 Task: Create a section Cosmic Sprint and in the section, add a milestone Agile Project Management Process Improvement in the project Ubertech.
Action: Mouse moved to (27, 375)
Screenshot: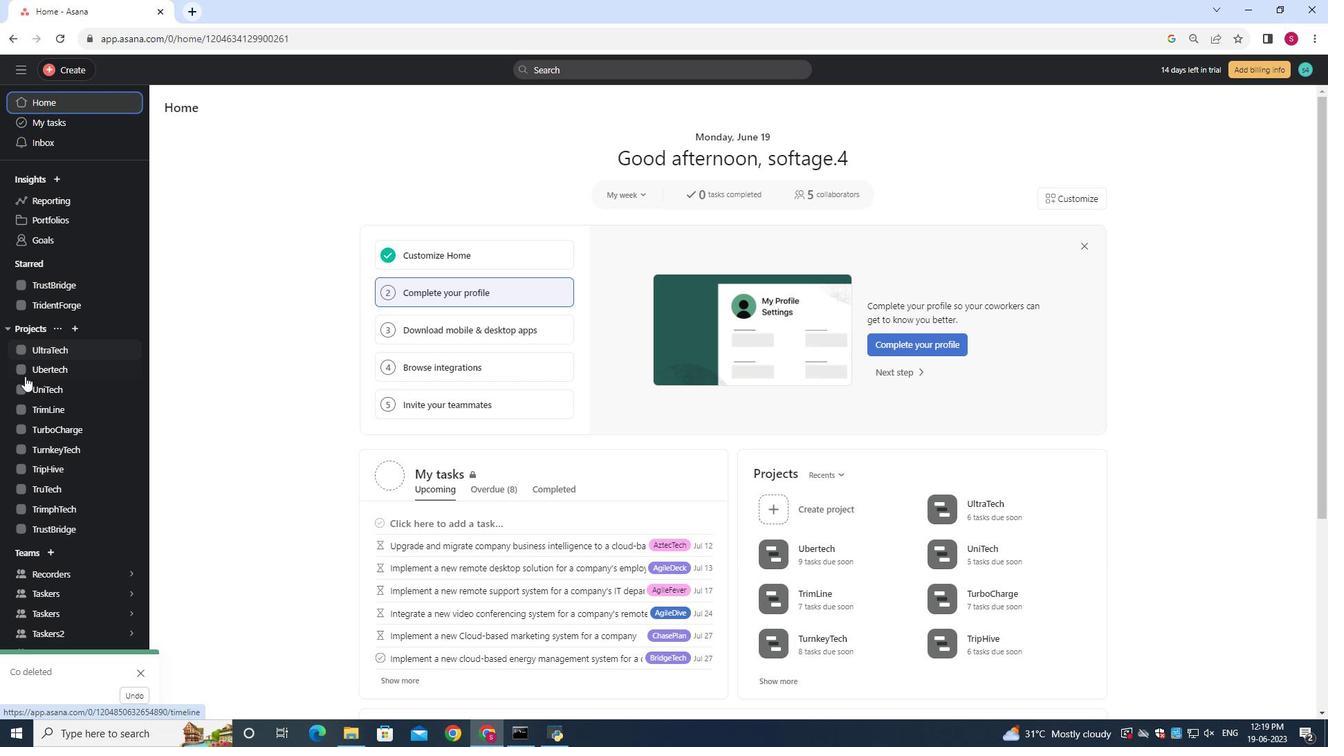 
Action: Mouse pressed left at (27, 375)
Screenshot: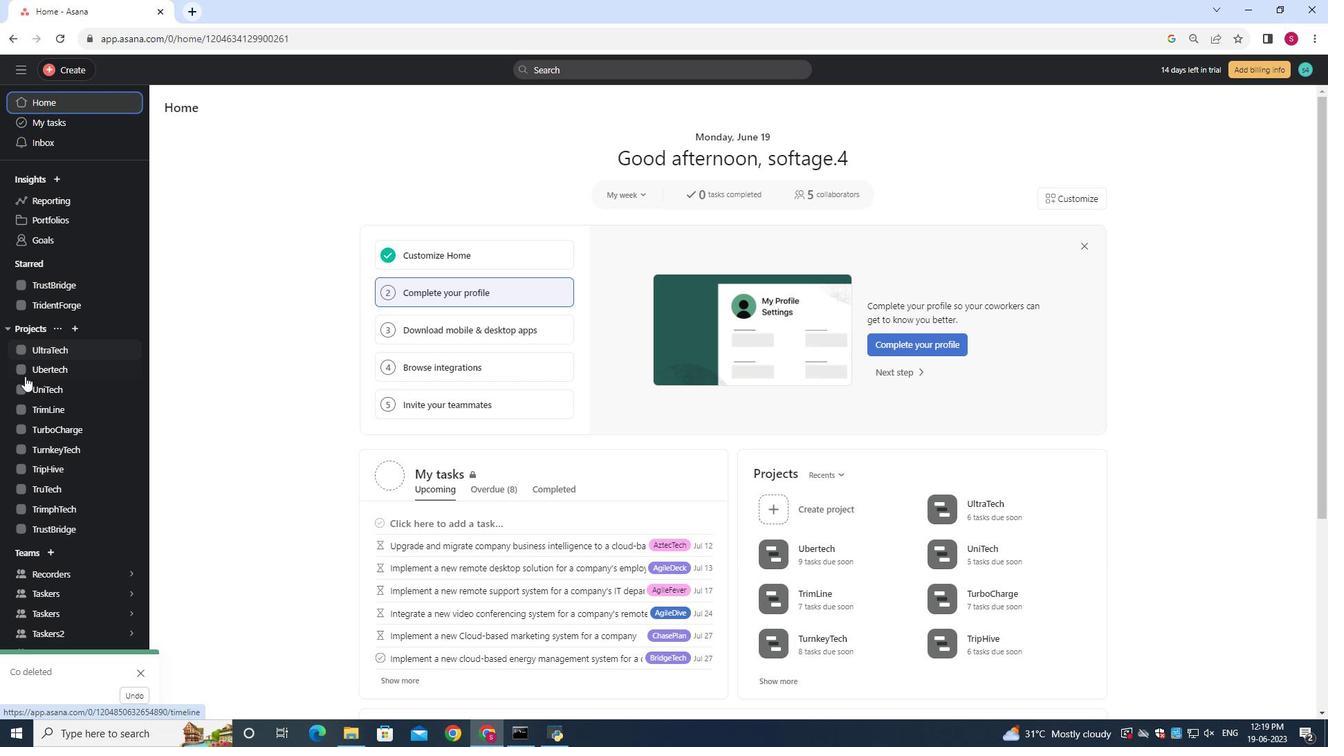 
Action: Mouse moved to (221, 158)
Screenshot: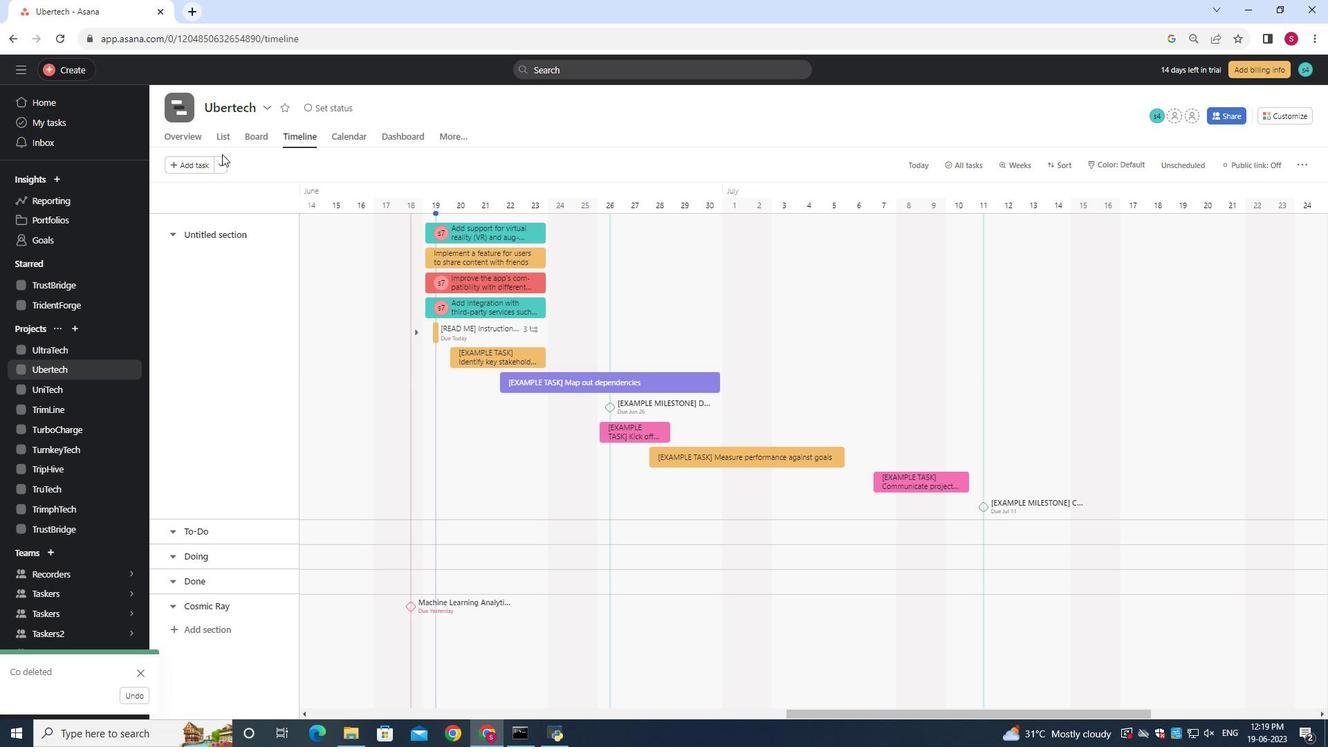 
Action: Mouse pressed left at (221, 158)
Screenshot: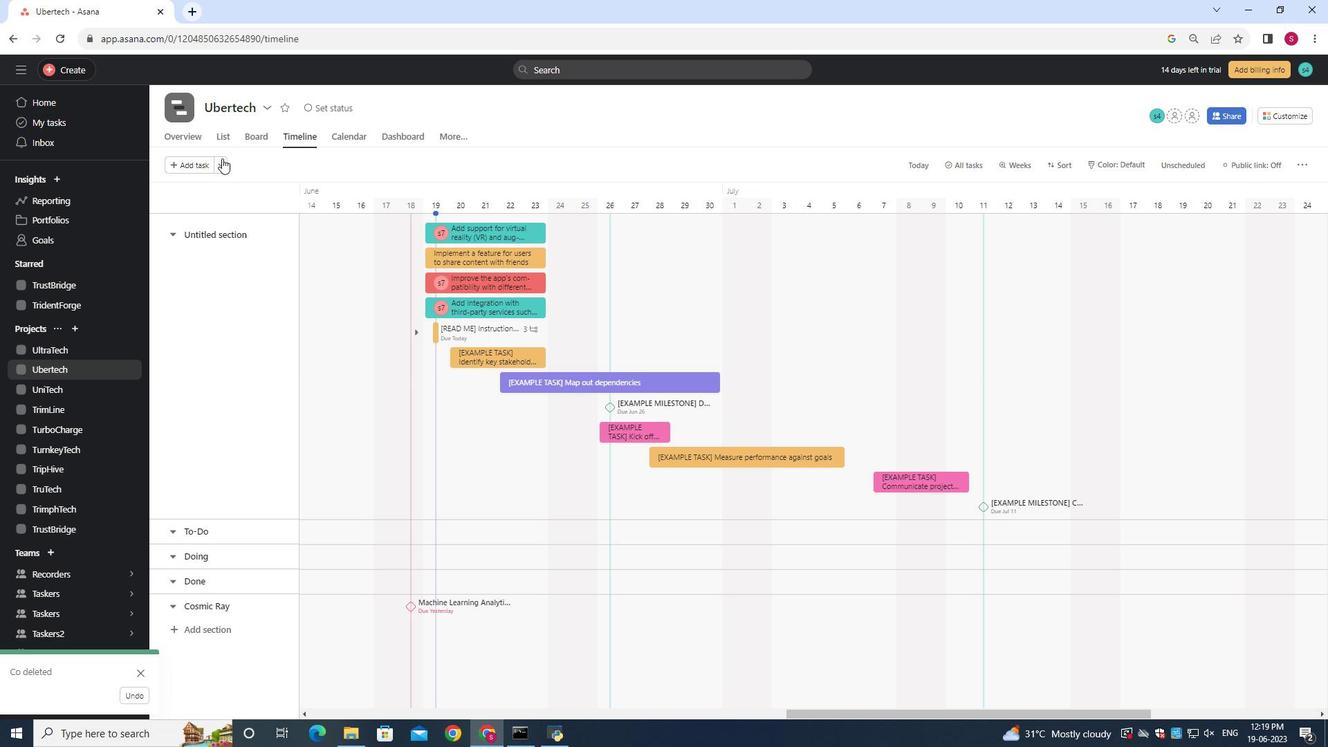 
Action: Mouse moved to (234, 193)
Screenshot: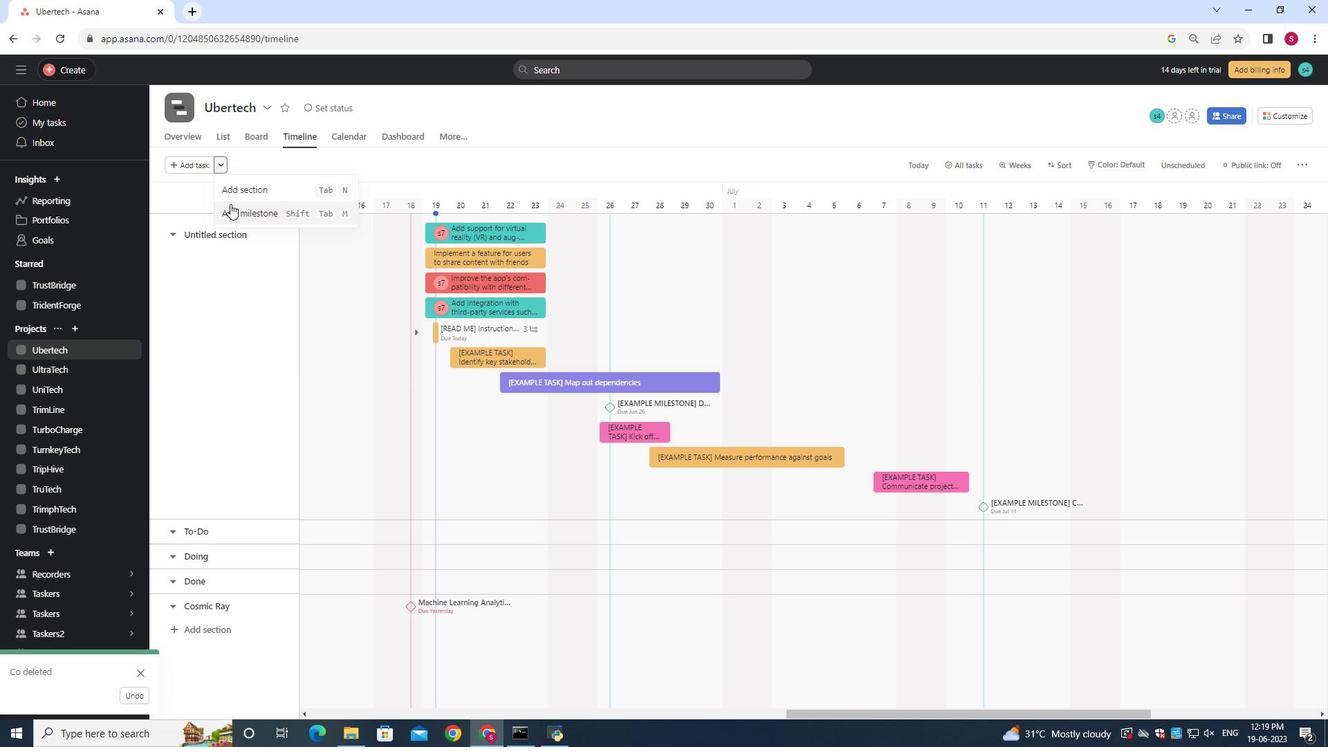 
Action: Mouse pressed left at (234, 193)
Screenshot: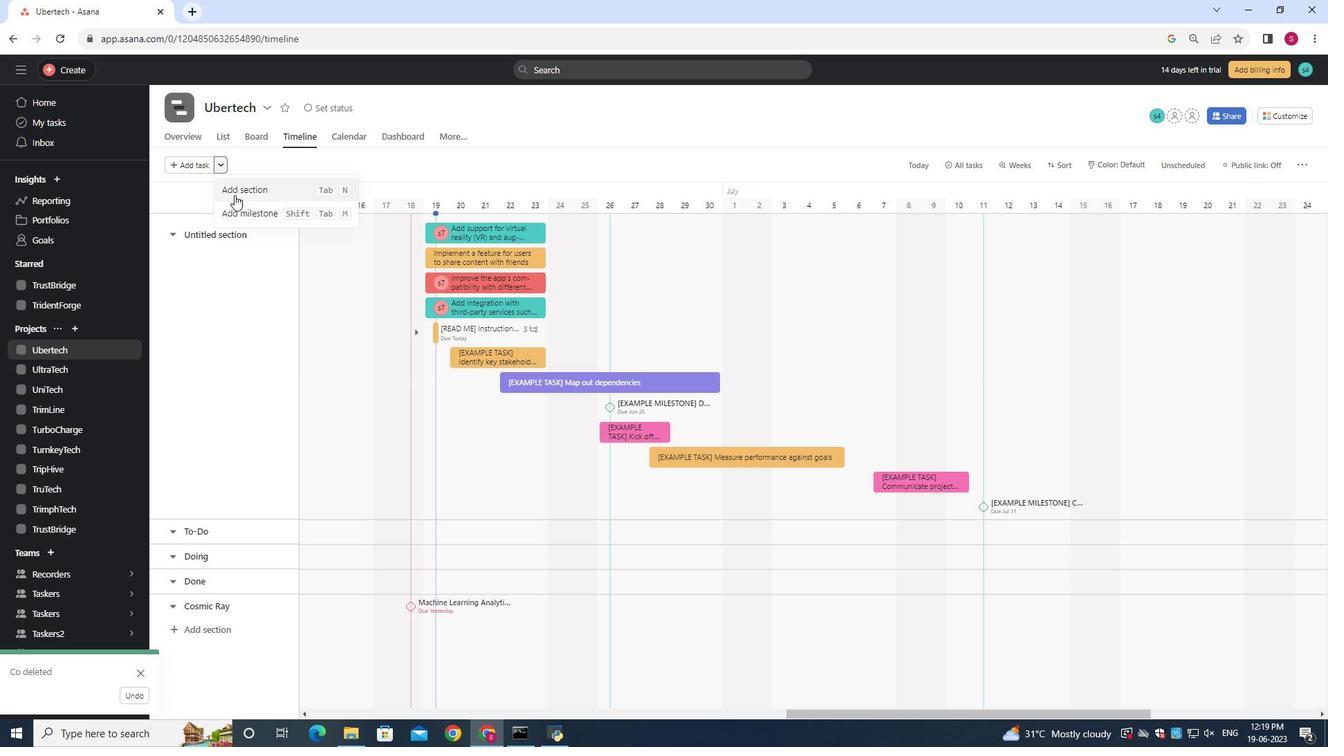 
Action: Mouse moved to (234, 193)
Screenshot: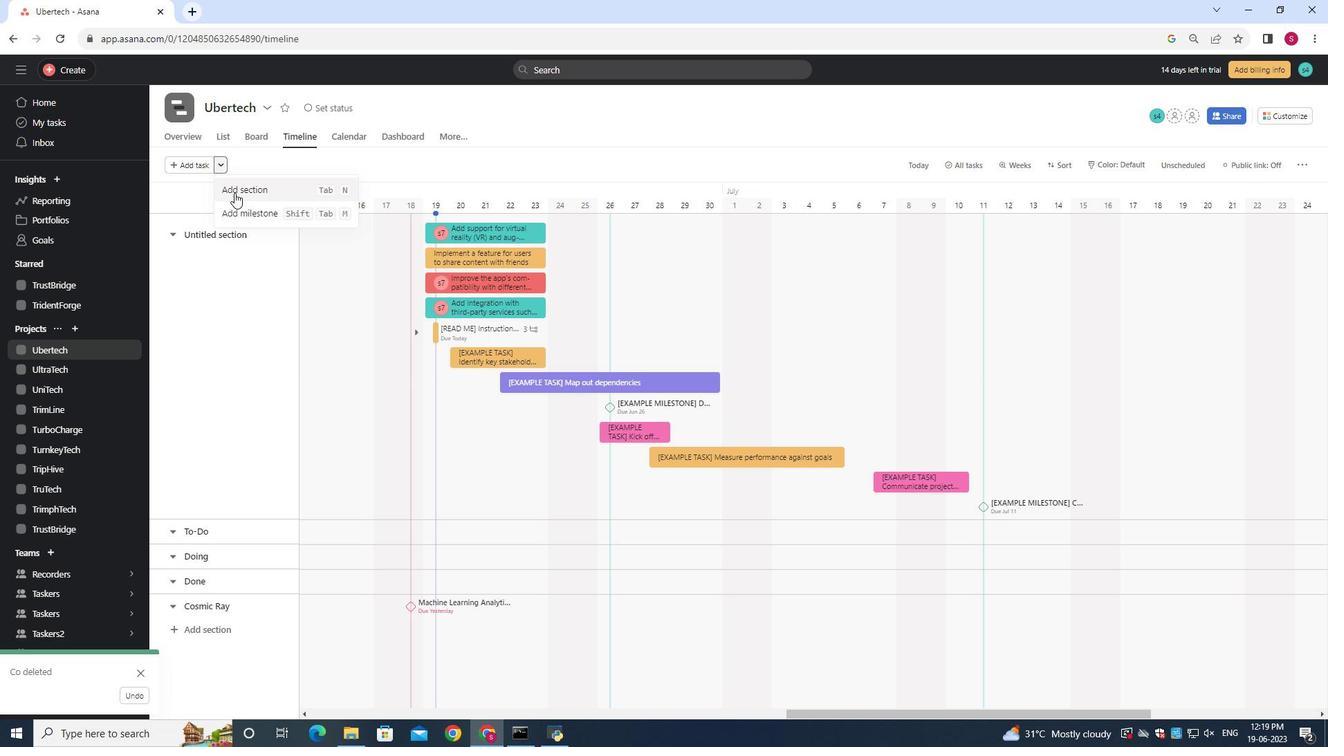 
Action: Key pressed <Key.shift><Key.shift><Key.shift><Key.shift><Key.shift><Key.shift><Key.shift><Key.shift><Key.shift><Key.shift><Key.shift><Key.shift><Key.shift><Key.shift><Key.shift><Key.shift><Key.shift><Key.shift><Key.shift><Key.shift><Key.shift><Key.shift><Key.shift><Key.shift>Cosi<Key.backspace>mic<Key.space><Key.shift><Key.shift><Key.shift><Key.shift><Key.shift><Key.shift><Key.shift><Key.shift><Key.shift><Key.shift><Key.shift><Key.shift><Key.shift><Key.shift><Key.shift><Key.shift>Sprint
Screenshot: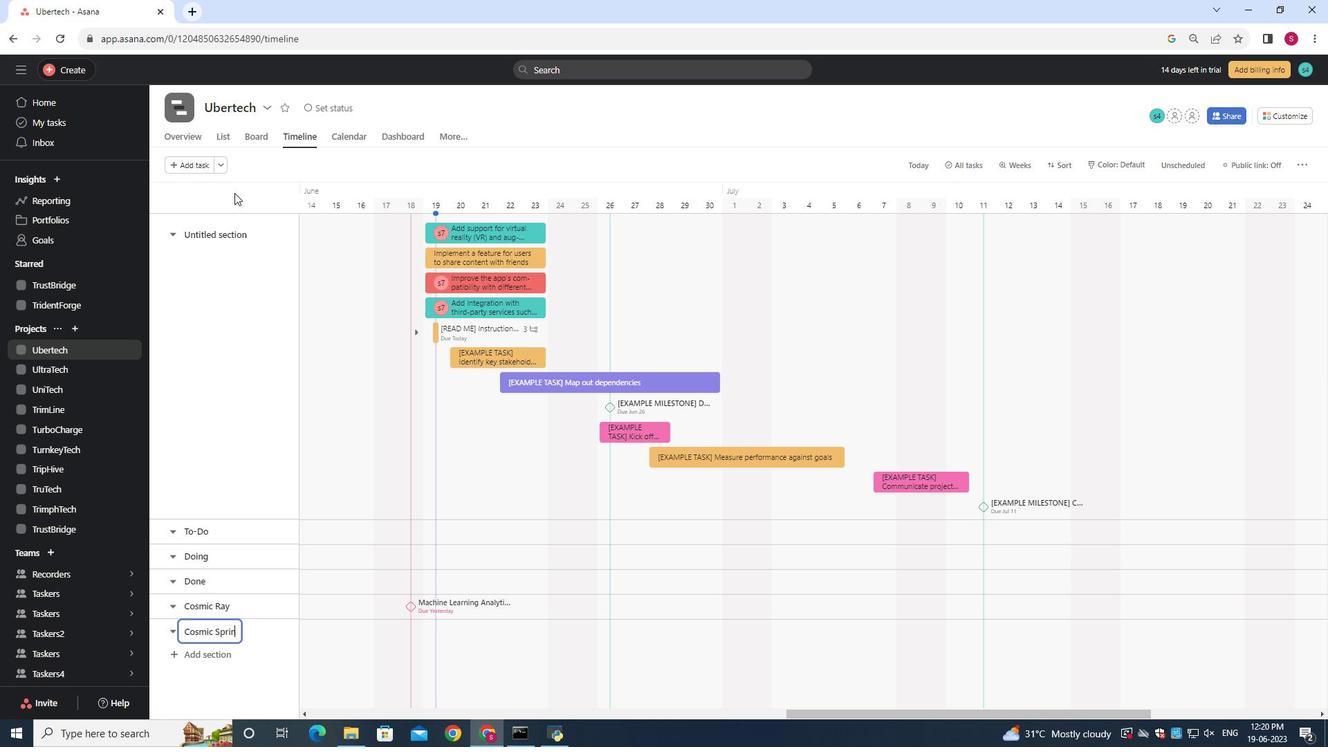 
Action: Mouse moved to (327, 633)
Screenshot: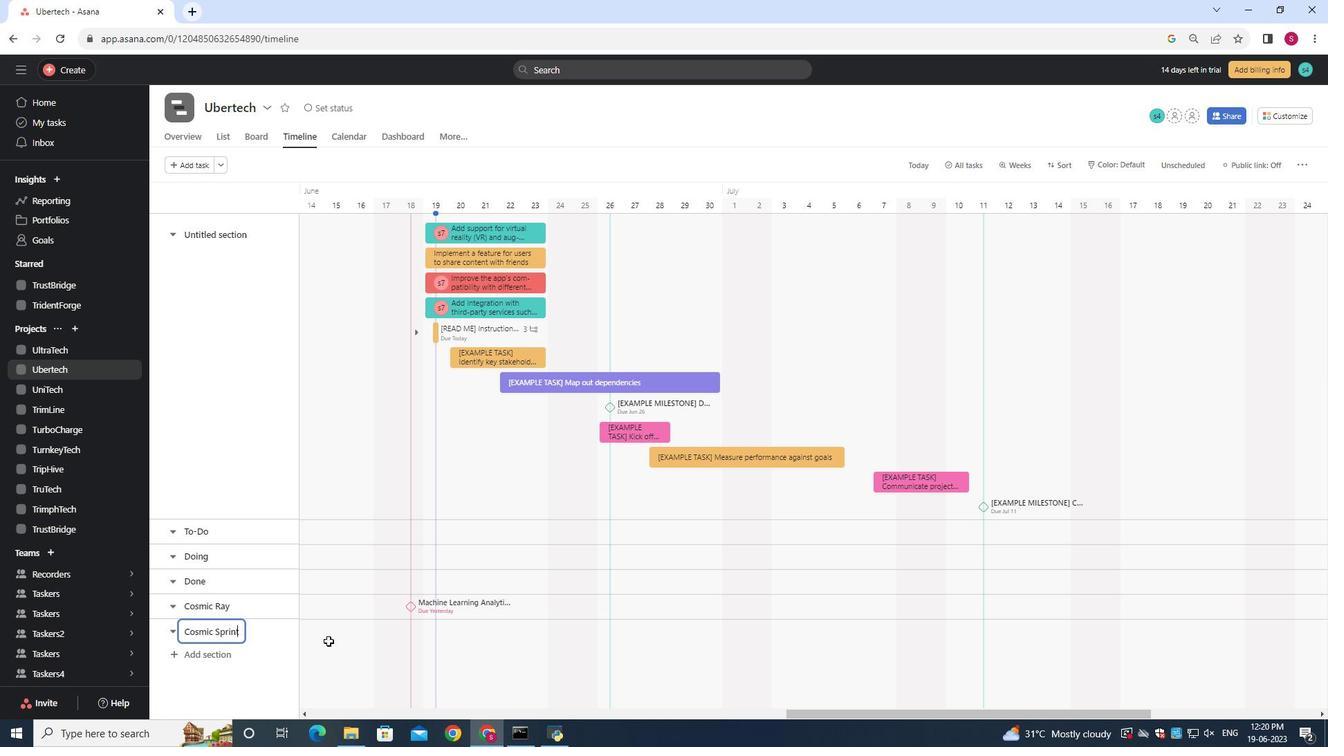 
Action: Mouse pressed left at (327, 633)
Screenshot: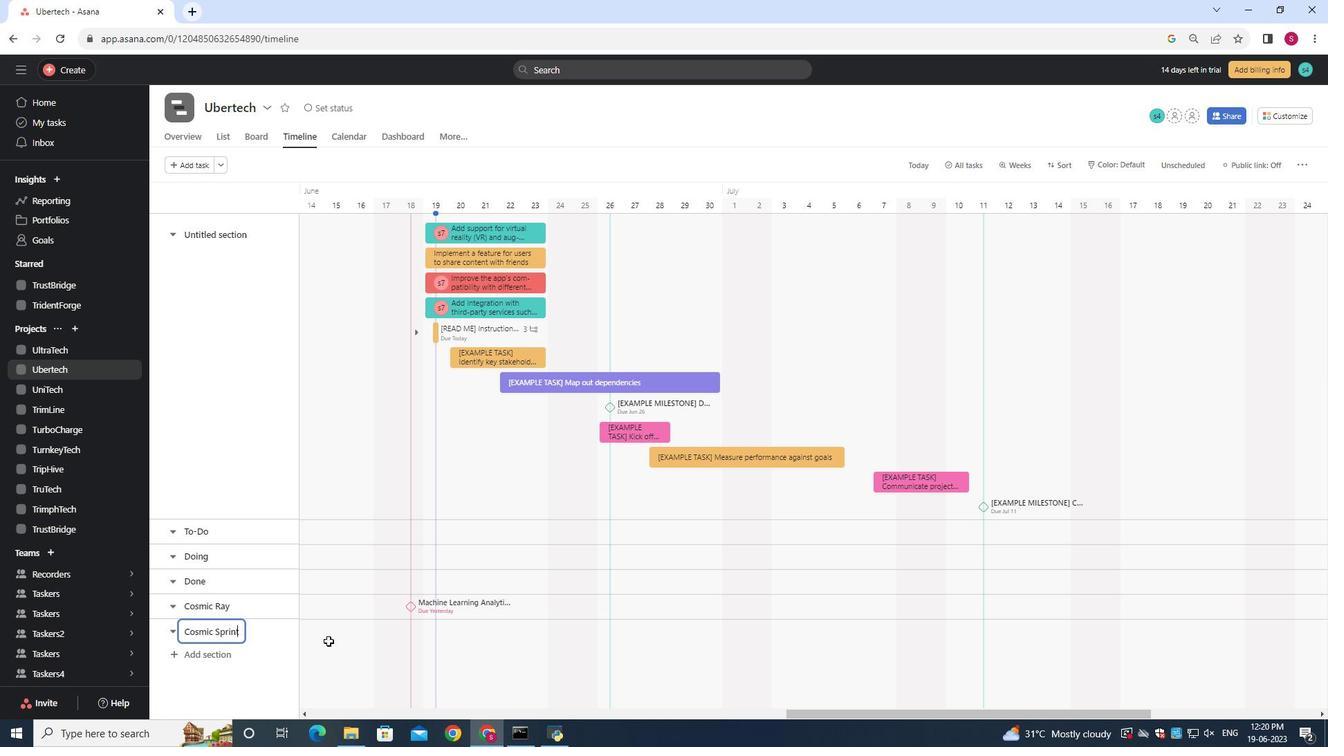 
Action: Mouse moved to (321, 635)
Screenshot: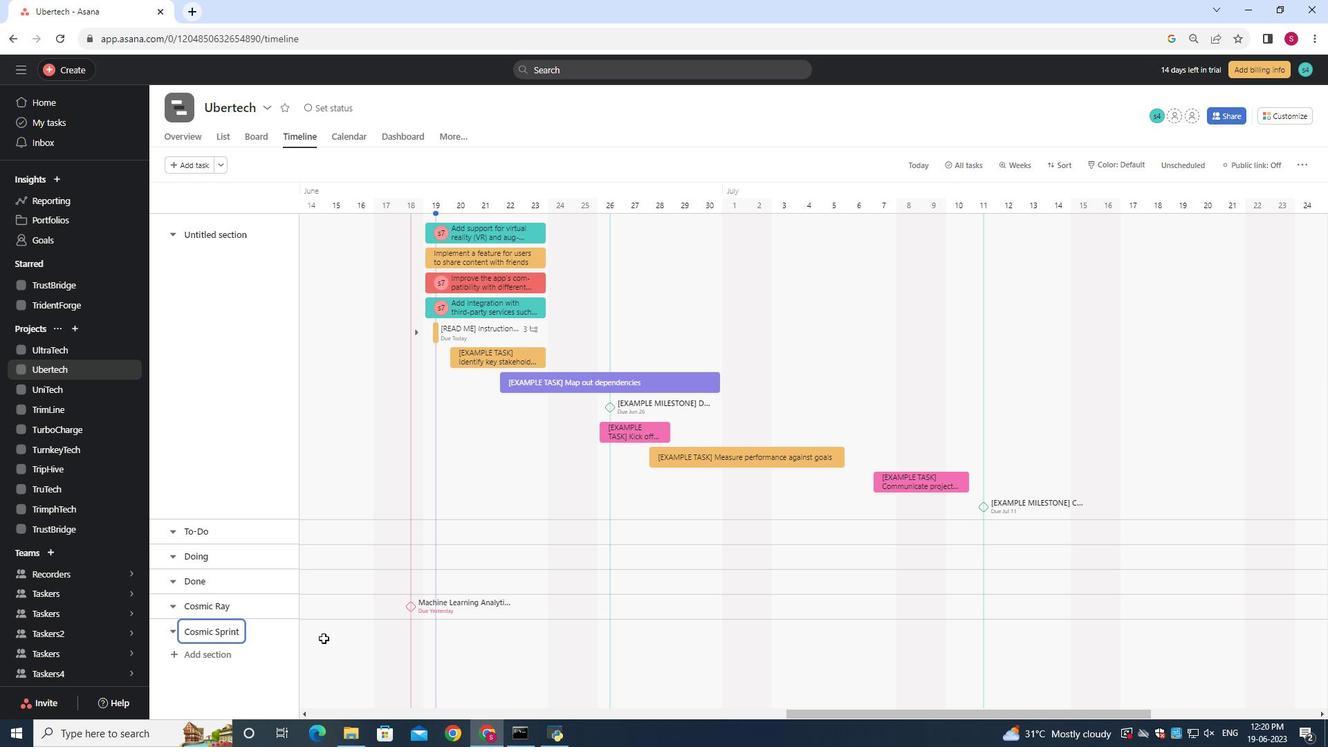 
Action: Mouse pressed left at (321, 635)
Screenshot: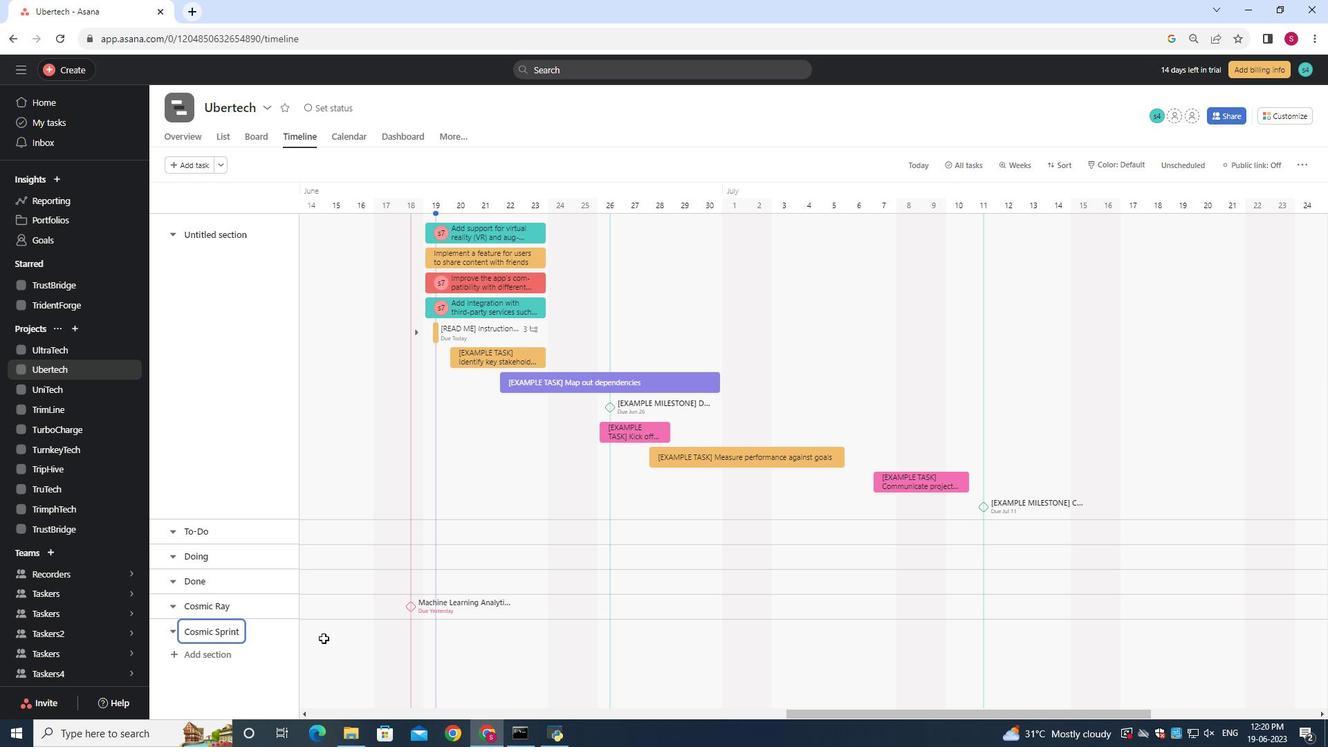 
Action: Mouse moved to (321, 634)
Screenshot: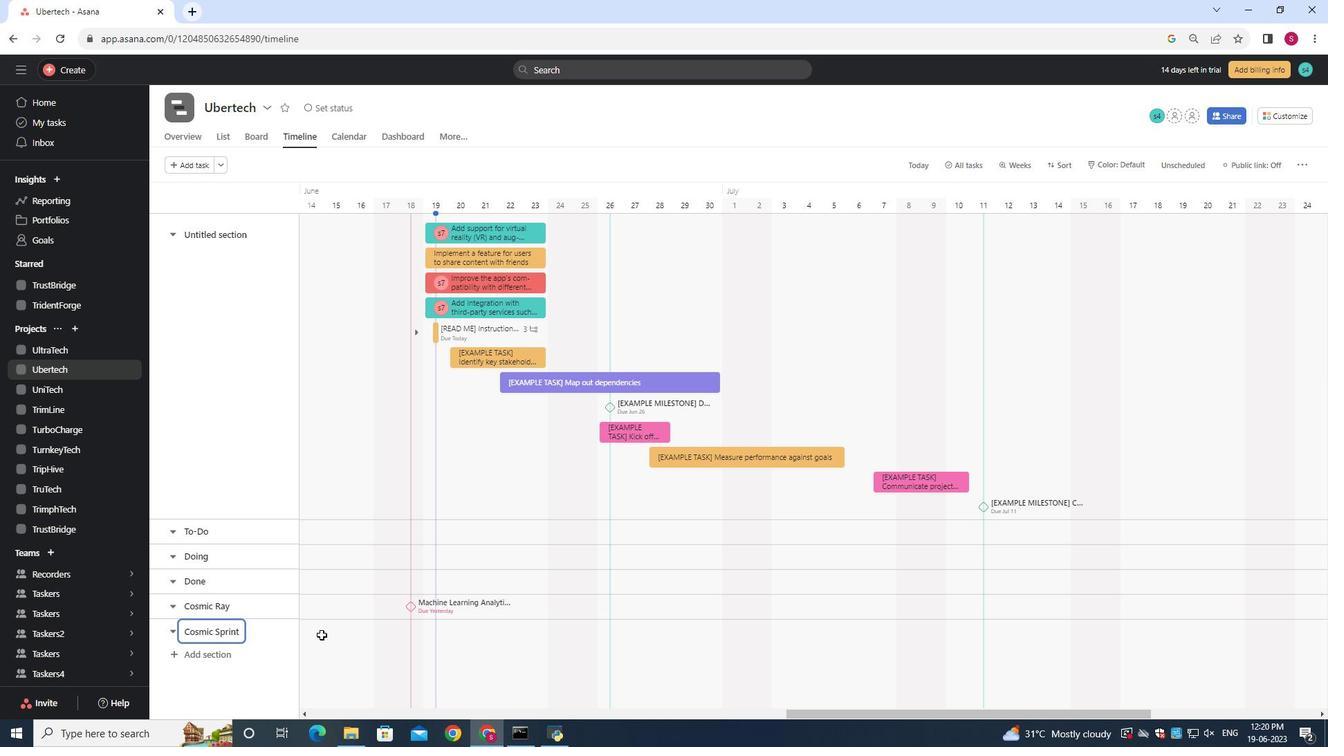 
Action: Key pressed <Key.shift><Key.shift><Key.shift><Key.shift><Key.shift><Key.shift><Key.shift><Key.shift><Key.shift><Key.shift><Key.shift><Key.shift><Key.shift><Key.shift><Key.shift><Key.shift>Agile<Key.space><Key.shift>Project<Key.space><Key.shift><Key.shift><Key.shift><Key.shift><Key.shift><Key.shift>Management<Key.space><Key.shift><Key.shift><Key.shift><Key.shift><Key.shift><Key.shift><Key.shift><Key.shift><Key.shift><Key.shift><Key.shift><Key.shift><Key.shift><Key.shift><Key.shift><Key.shift><Key.shift><Key.shift><Key.shift><Key.shift><Key.shift><Key.shift><Key.shift><Key.shift><Key.shift><Key.shift><Key.shift><Key.shift><Key.shift><Key.shift><Key.shift><Key.shift><Key.shift><Key.shift><Key.shift><Key.shift><Key.shift><Key.shift><Key.shift><Key.shift><Key.shift><Key.shift><Key.shift><Key.shift><Key.shift><Key.shift><Key.shift><Key.shift><Key.shift>Process
Screenshot: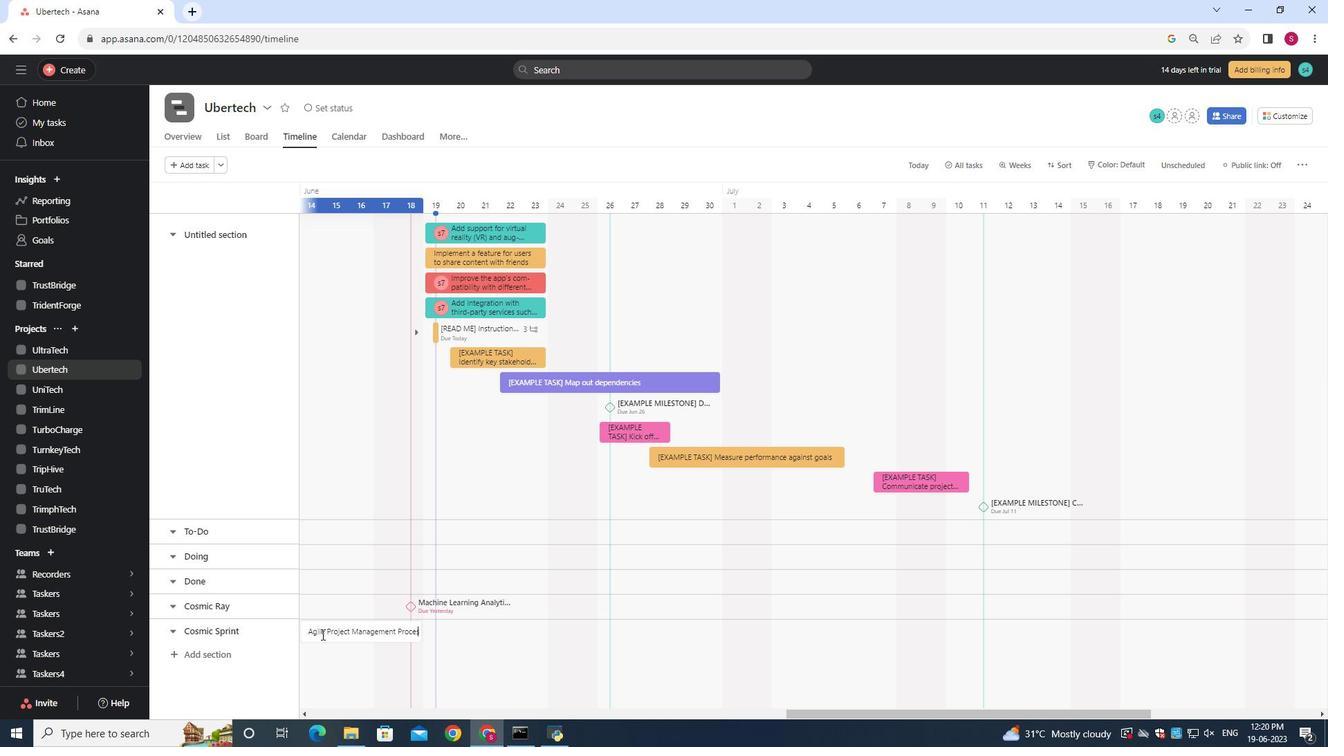 
Action: Mouse moved to (367, 684)
Screenshot: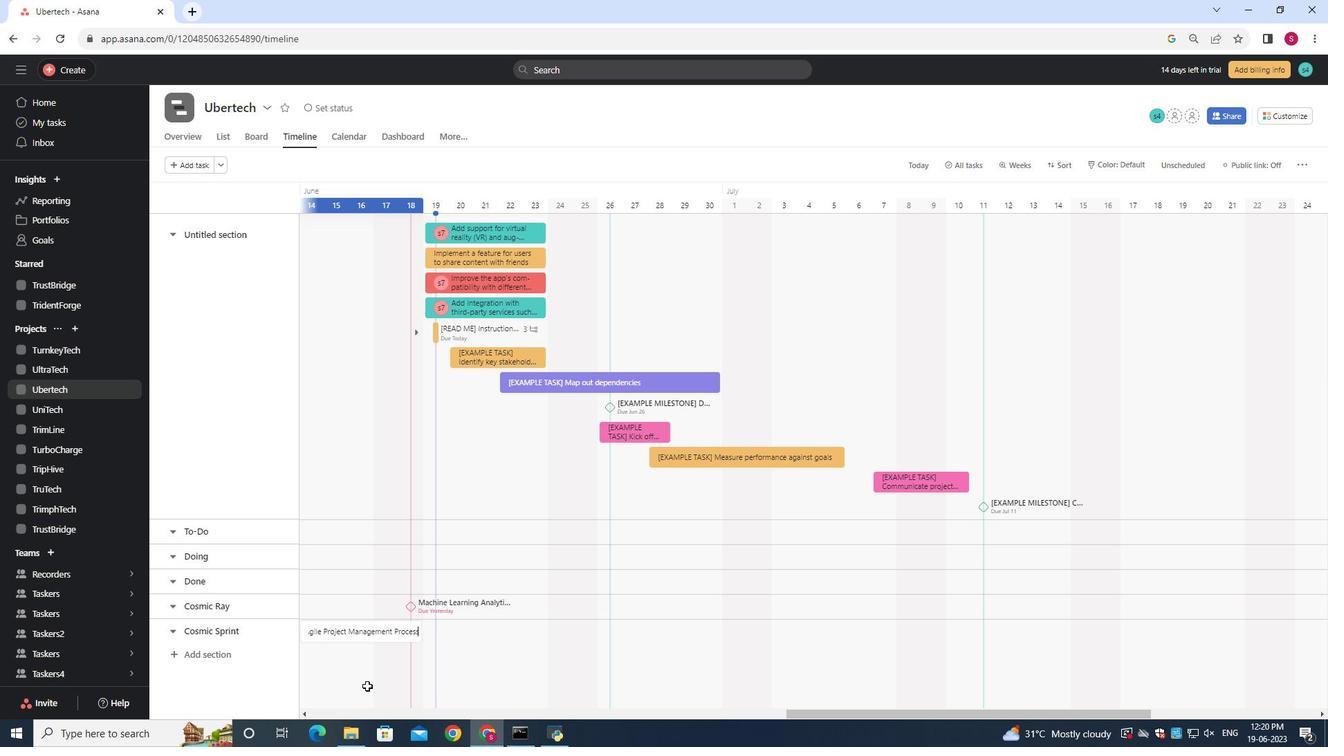 
Action: Key pressed <Key.space><Key.shift>Improvement
Screenshot: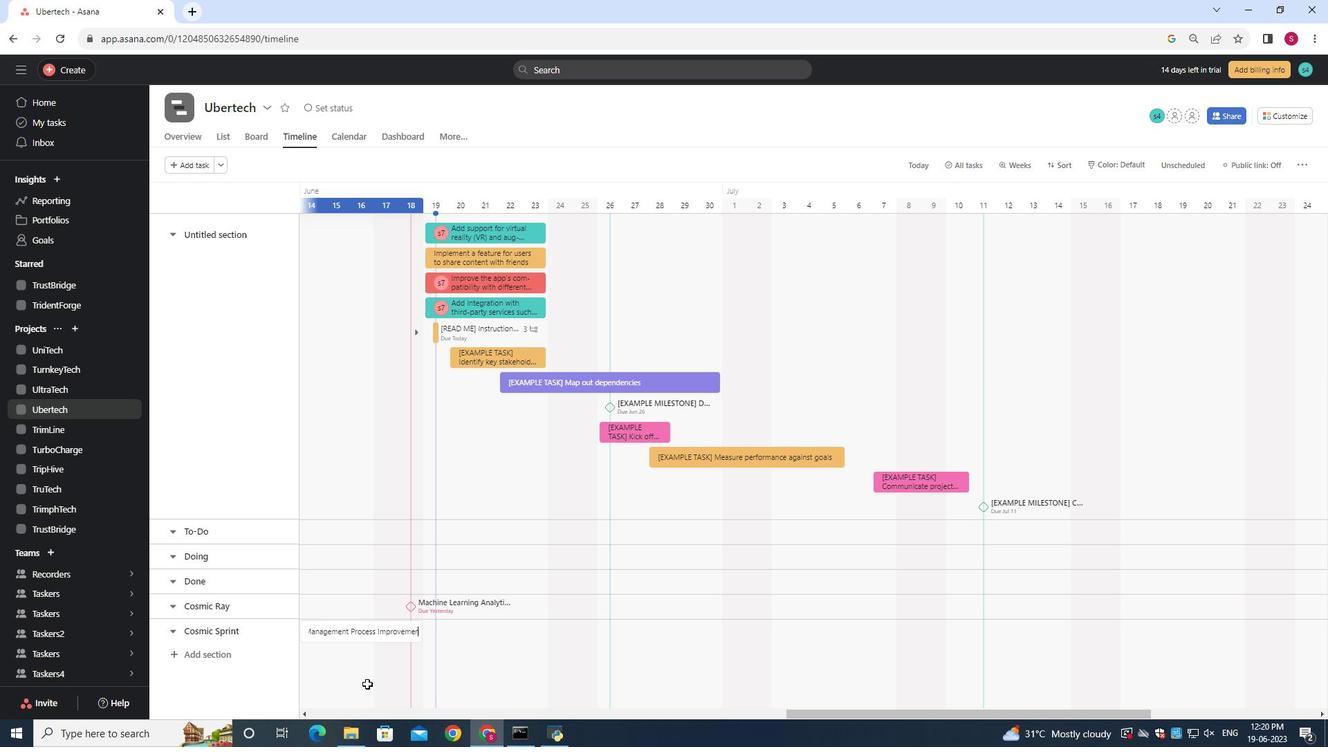
Action: Mouse moved to (376, 632)
Screenshot: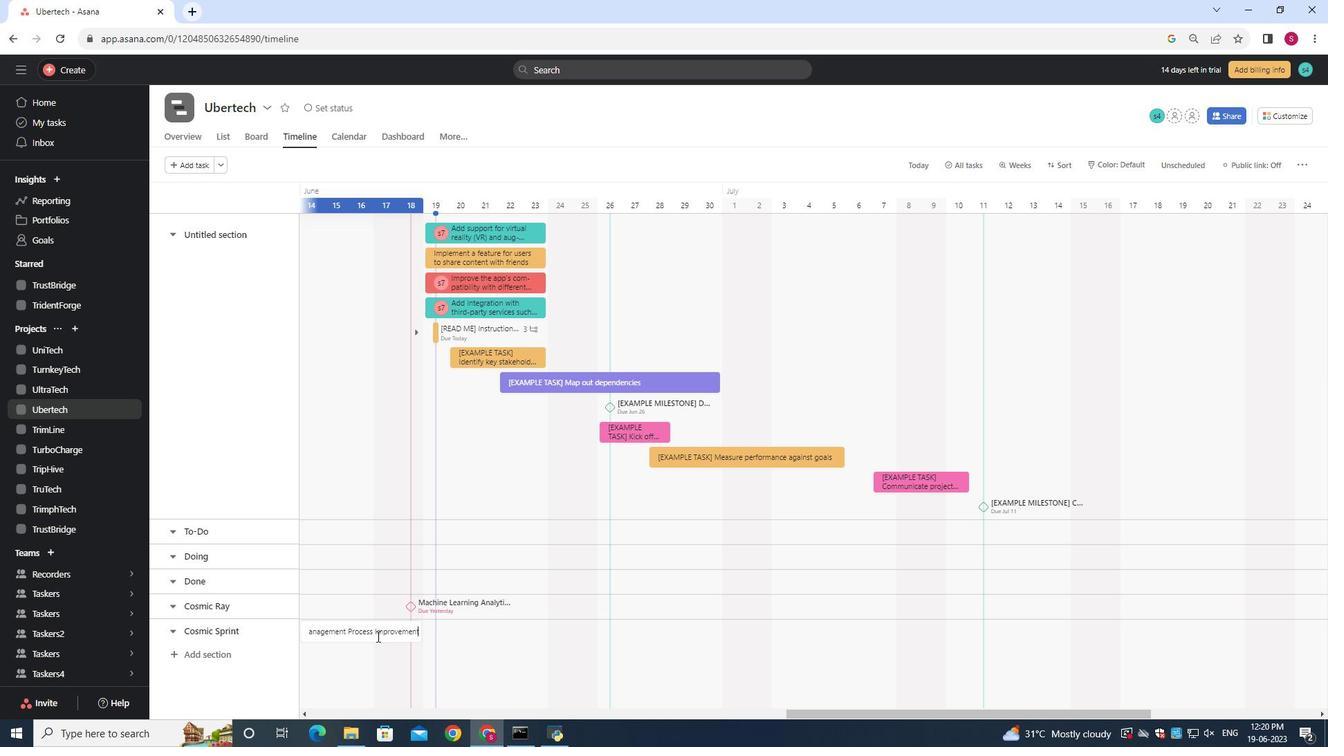
Action: Mouse pressed right at (376, 632)
Screenshot: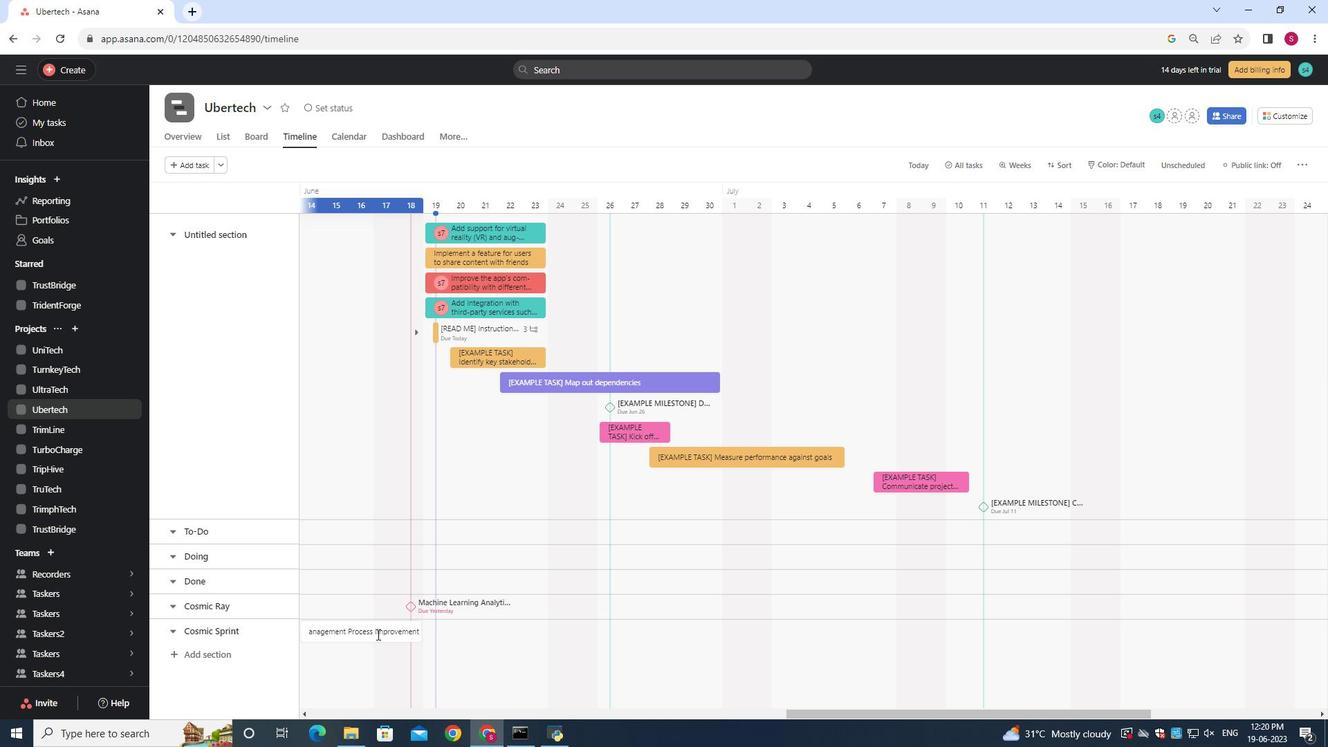 
Action: Mouse moved to (406, 570)
Screenshot: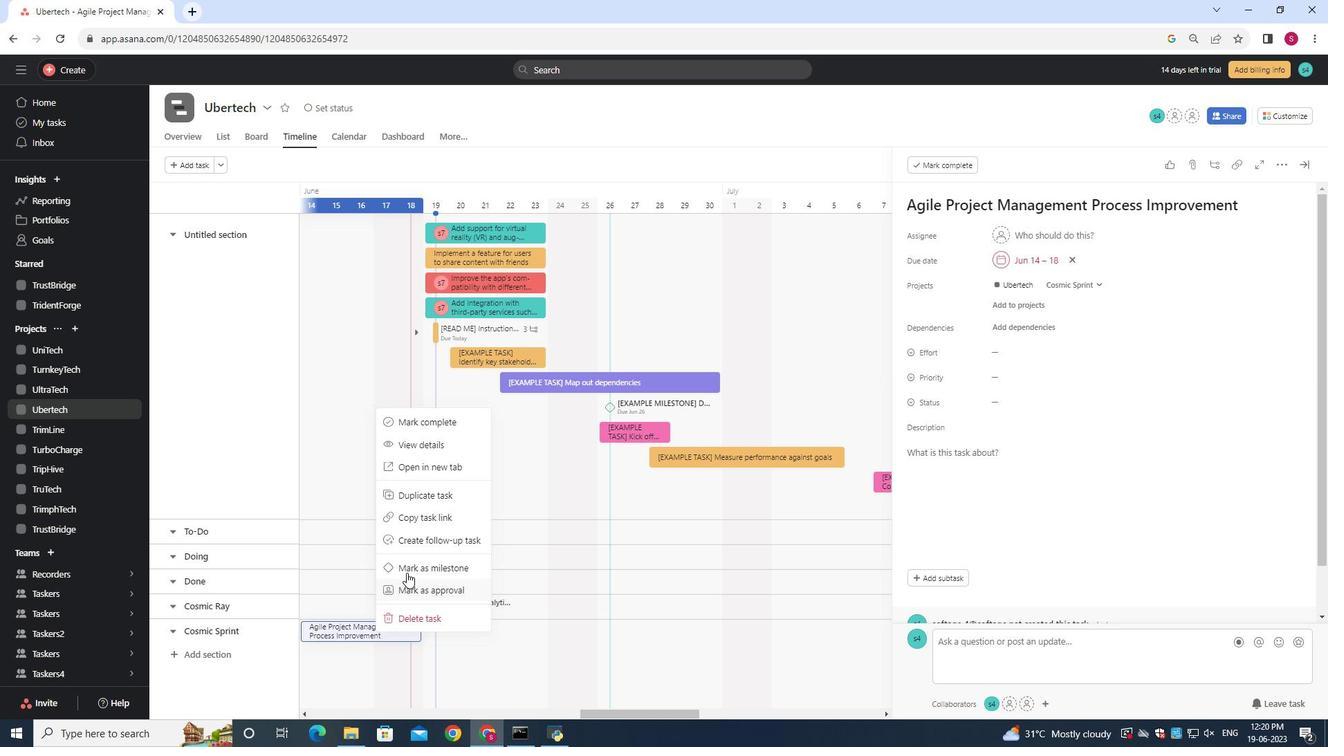 
Action: Mouse pressed left at (406, 570)
Screenshot: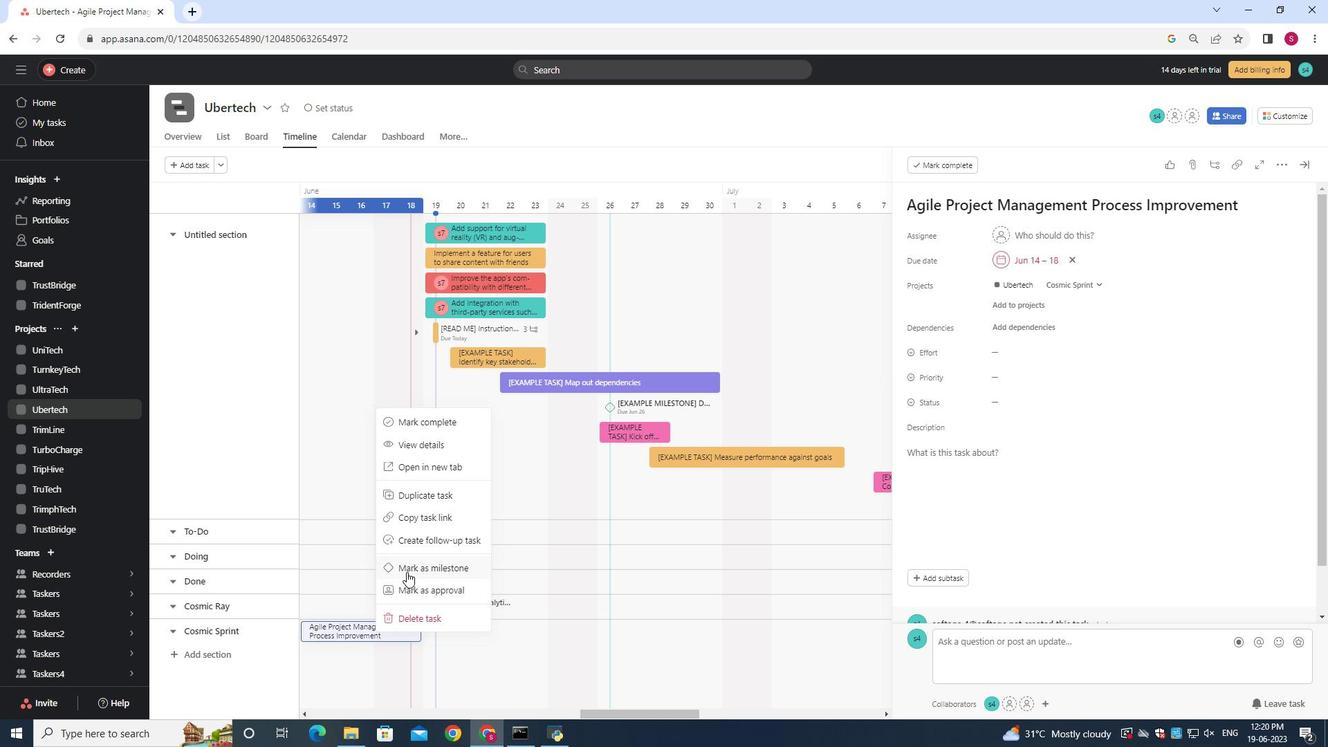 
Action: Mouse moved to (408, 570)
Screenshot: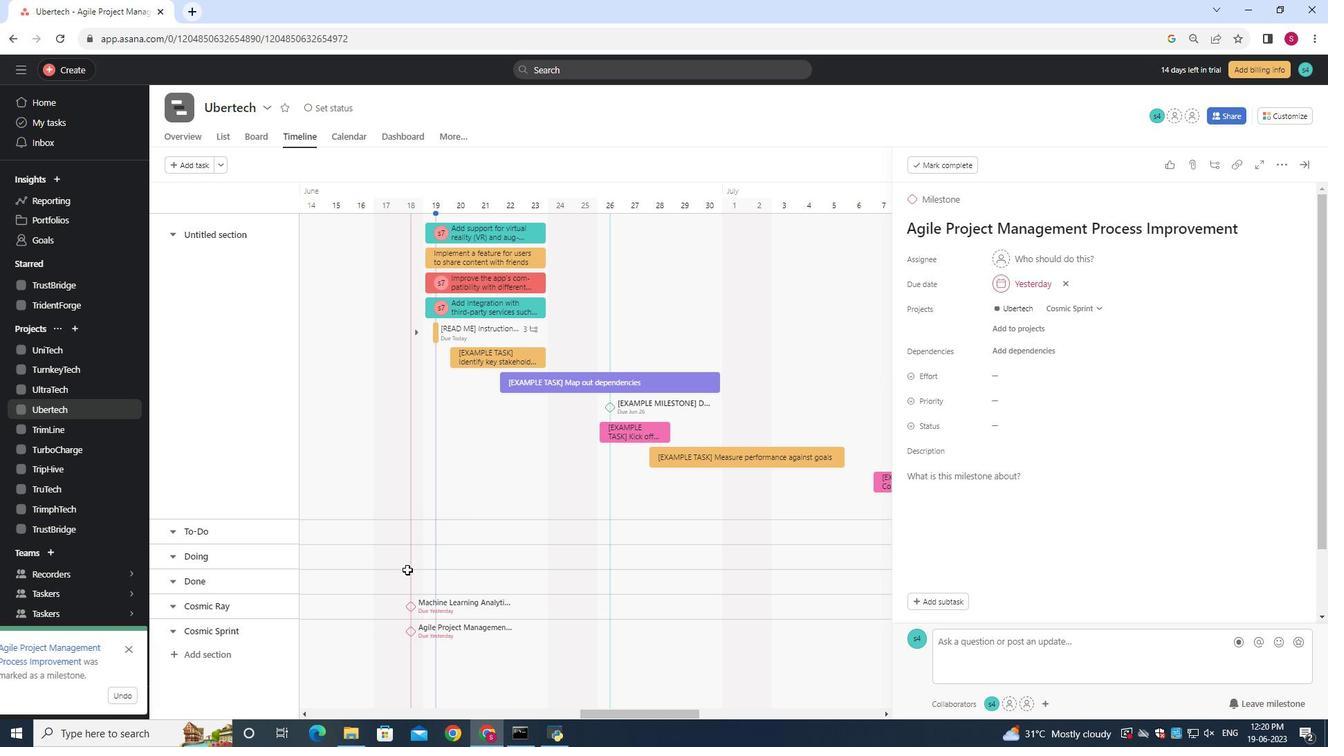 
